 Task: Create an event for the gourmet dinner party.
Action: Mouse moved to (102, 119)
Screenshot: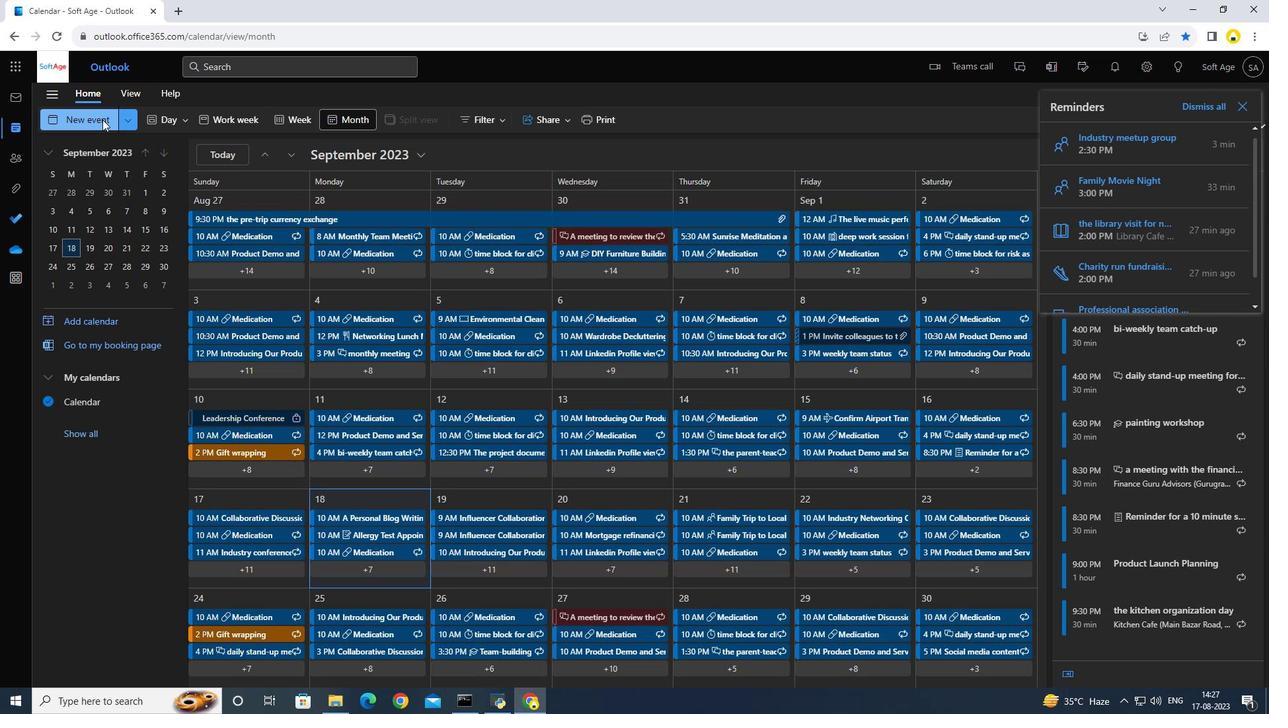 
Action: Mouse pressed left at (102, 119)
Screenshot: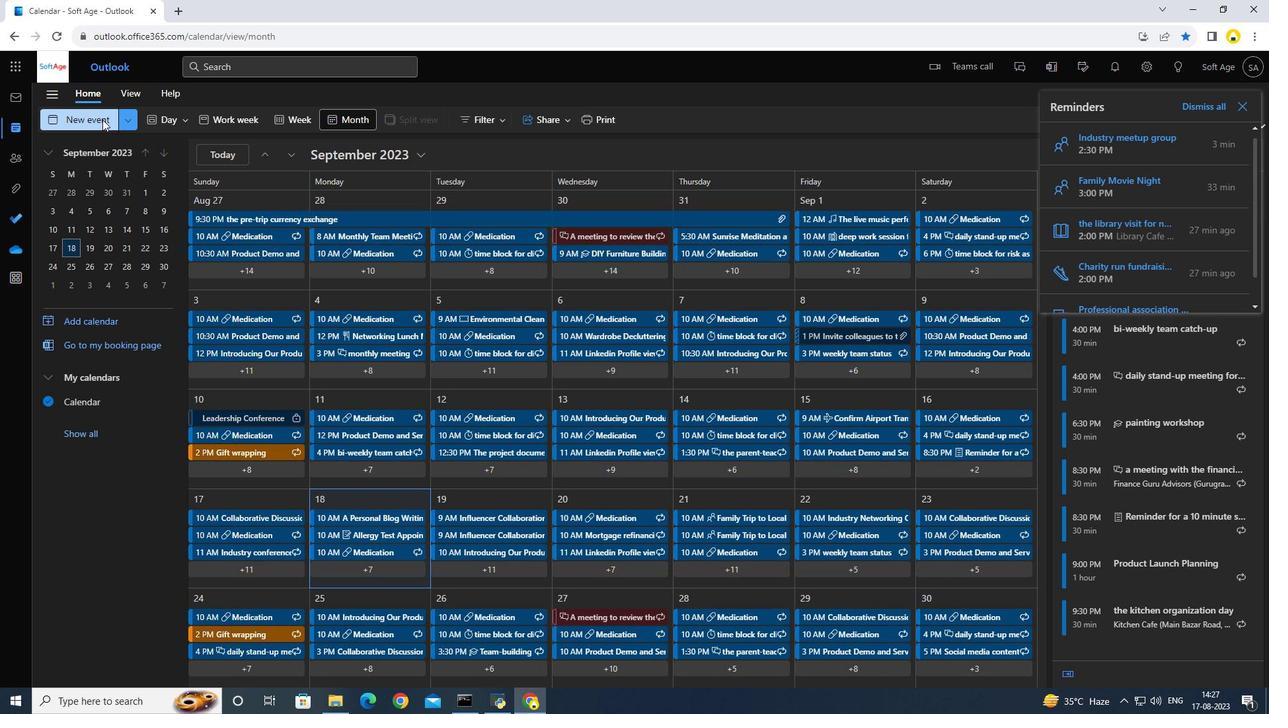 
Action: Mouse moved to (388, 201)
Screenshot: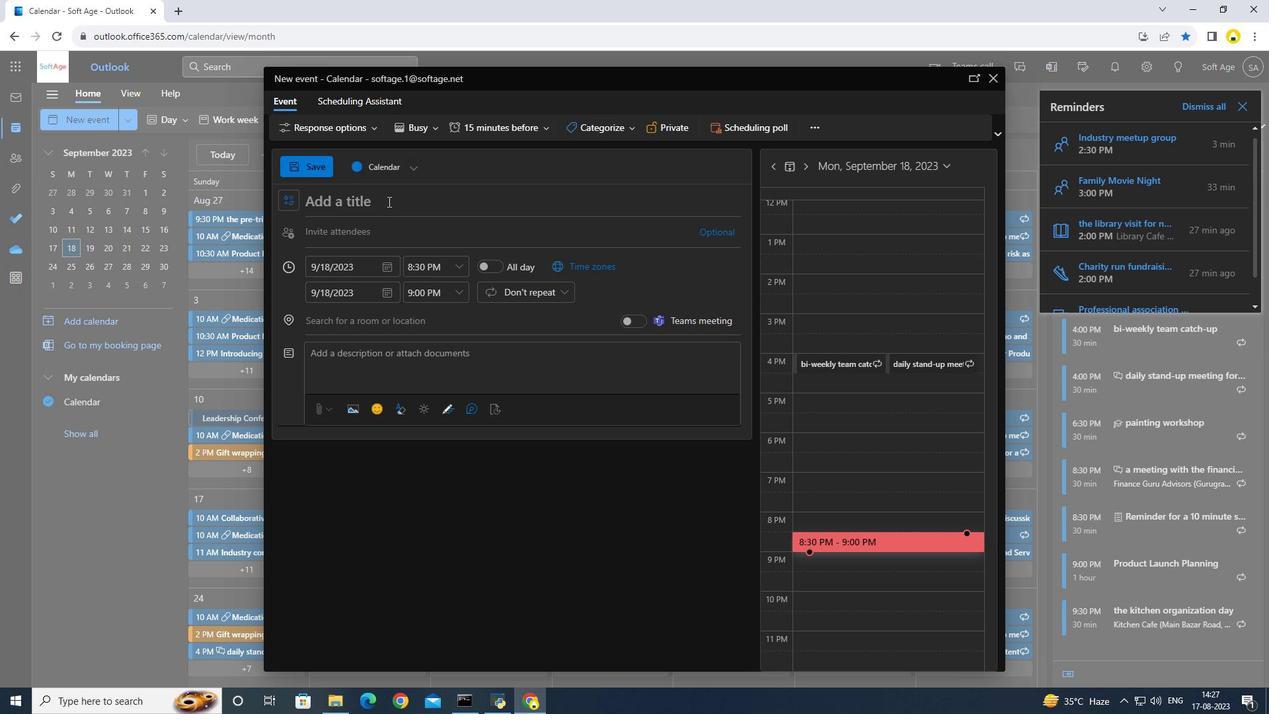 
Action: Key pressed <Key.caps_lock>G<Key.caps_lock>ourmet<Key.space><Key.caps_lock>D<Key.caps_lock>ii<Key.backspace>nner<Key.space>party
Screenshot: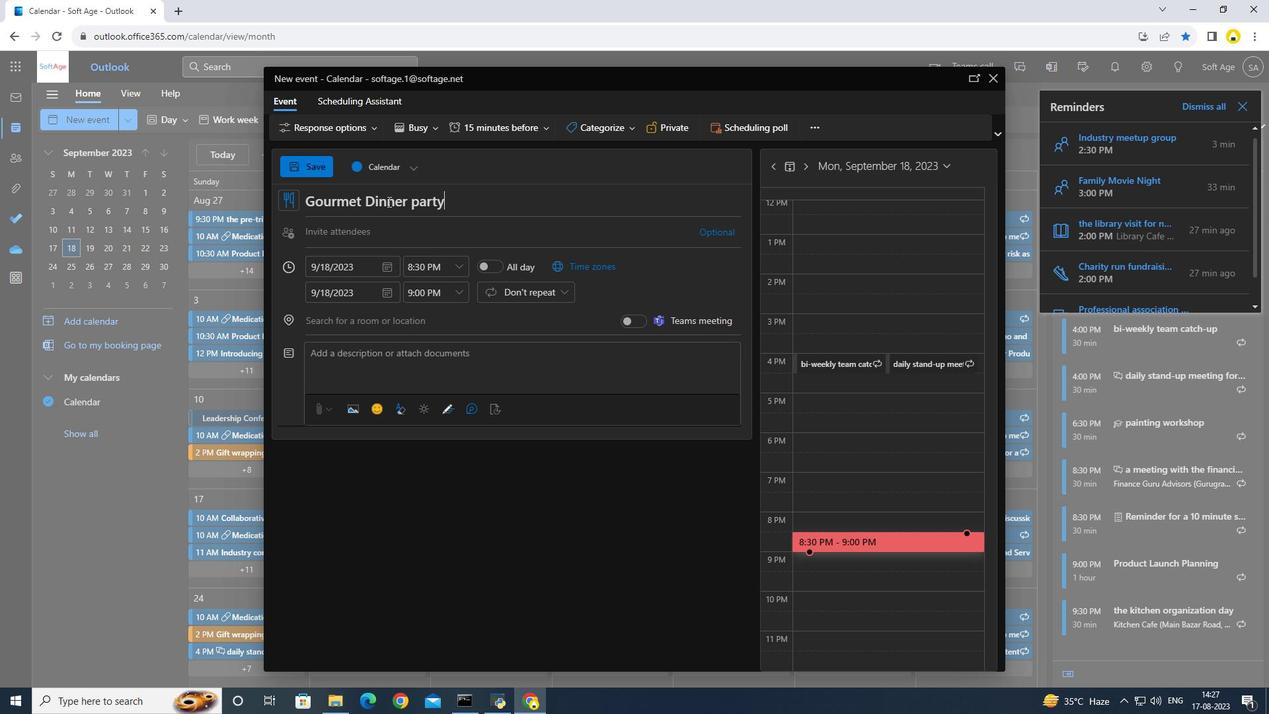 
Action: Mouse moved to (461, 273)
Screenshot: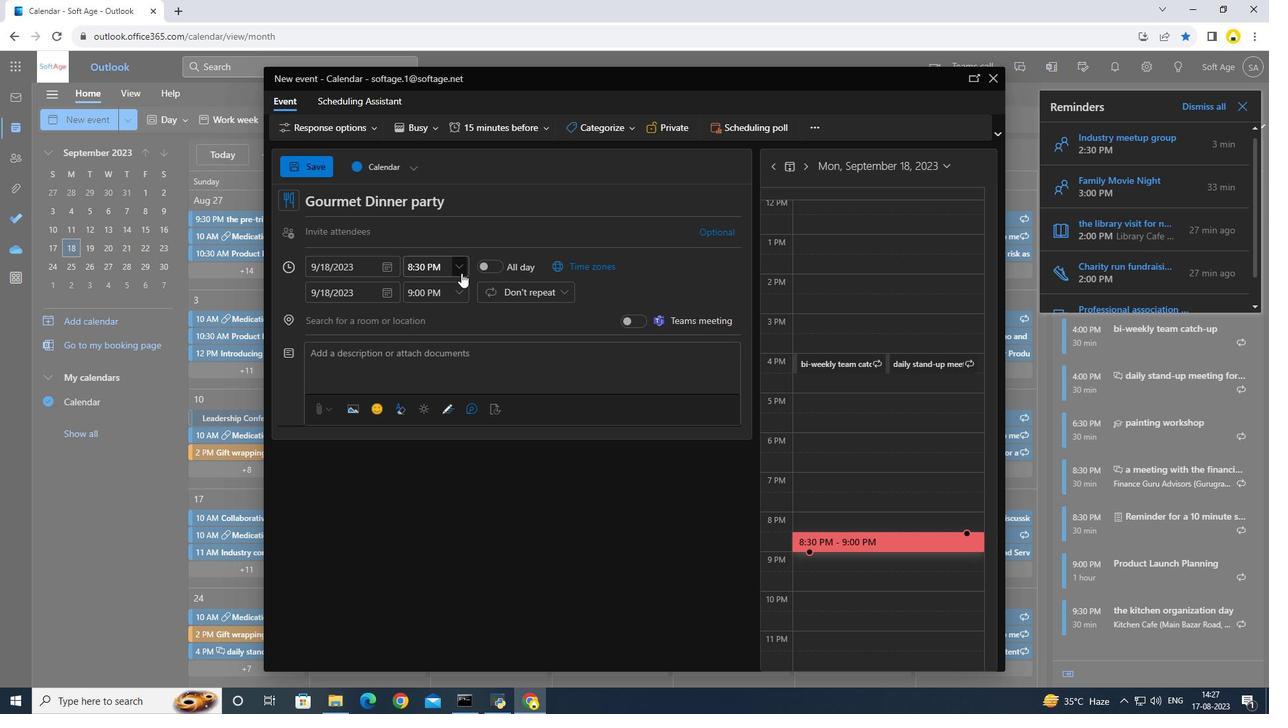 
Action: Mouse pressed left at (461, 273)
Screenshot: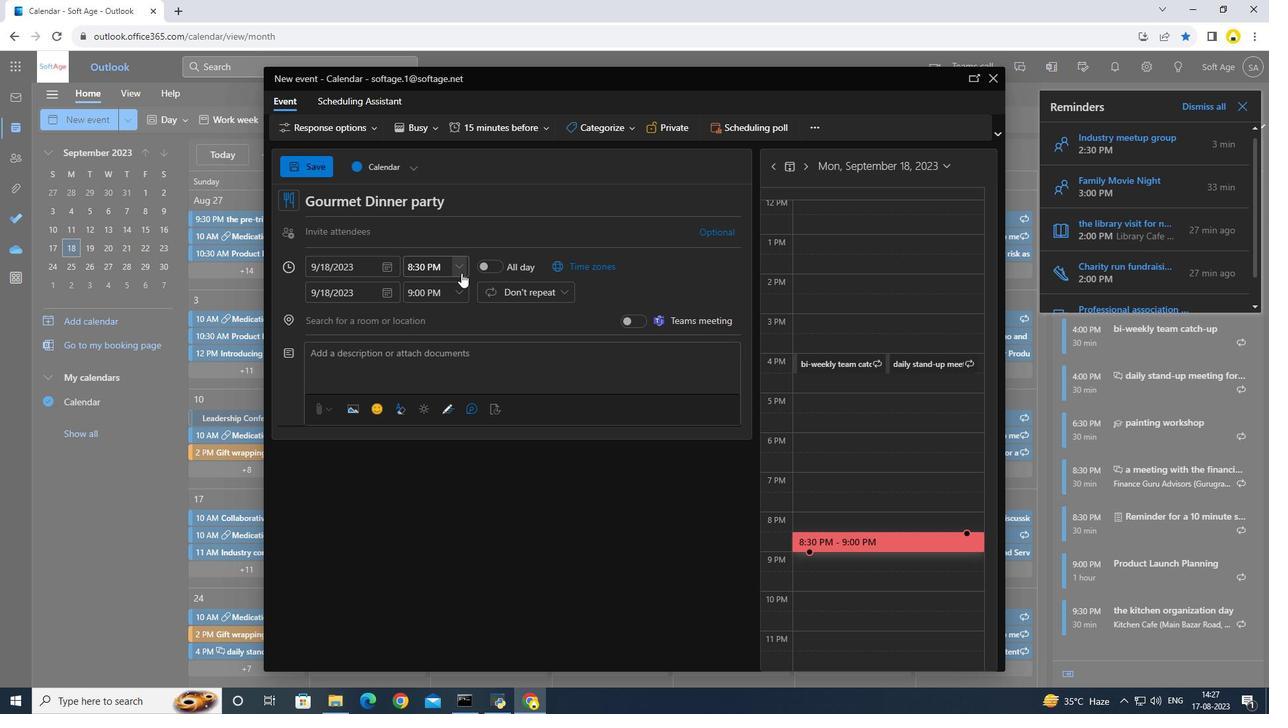 
Action: Mouse moved to (431, 328)
Screenshot: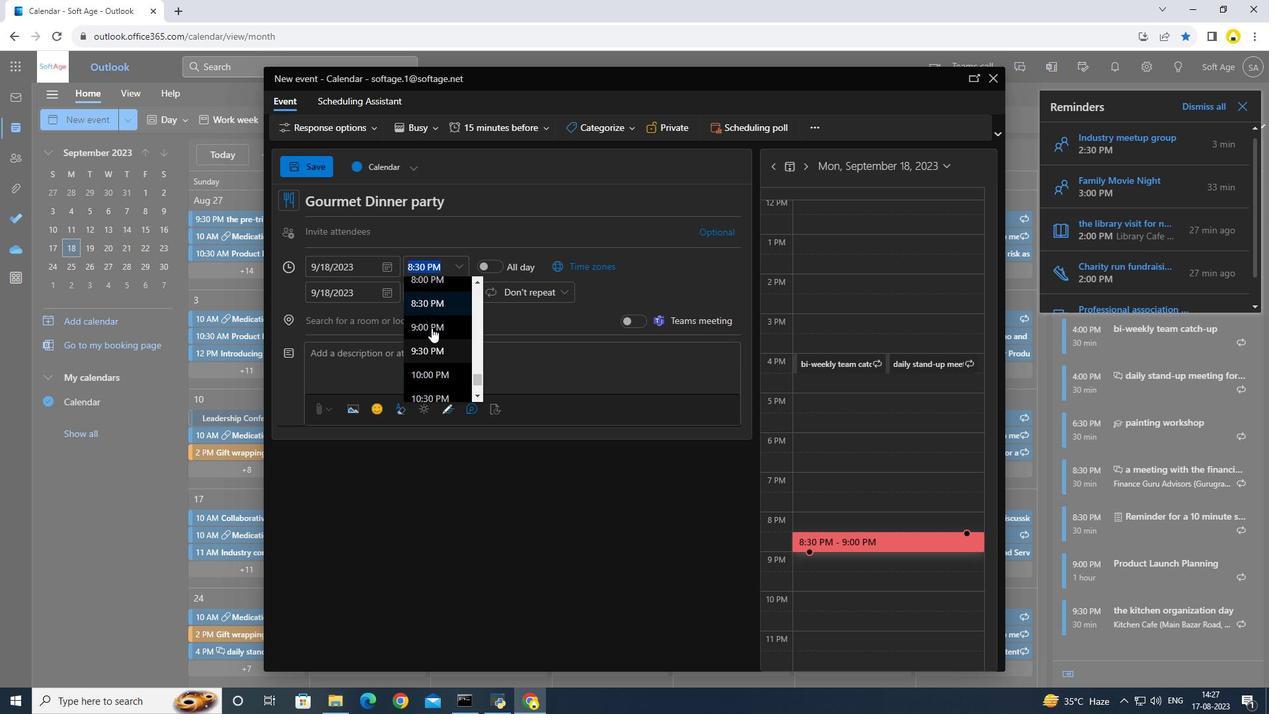 
Action: Mouse scrolled (431, 328) with delta (0, 0)
Screenshot: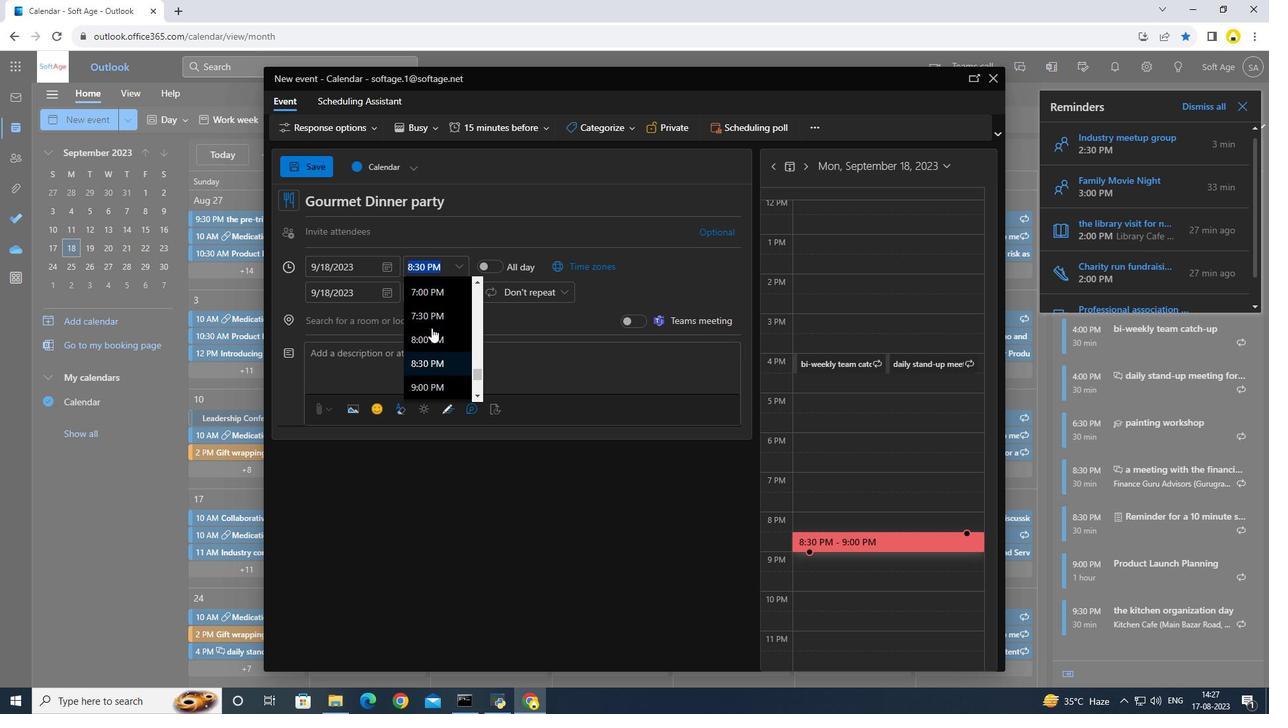 
Action: Mouse scrolled (431, 328) with delta (0, 0)
Screenshot: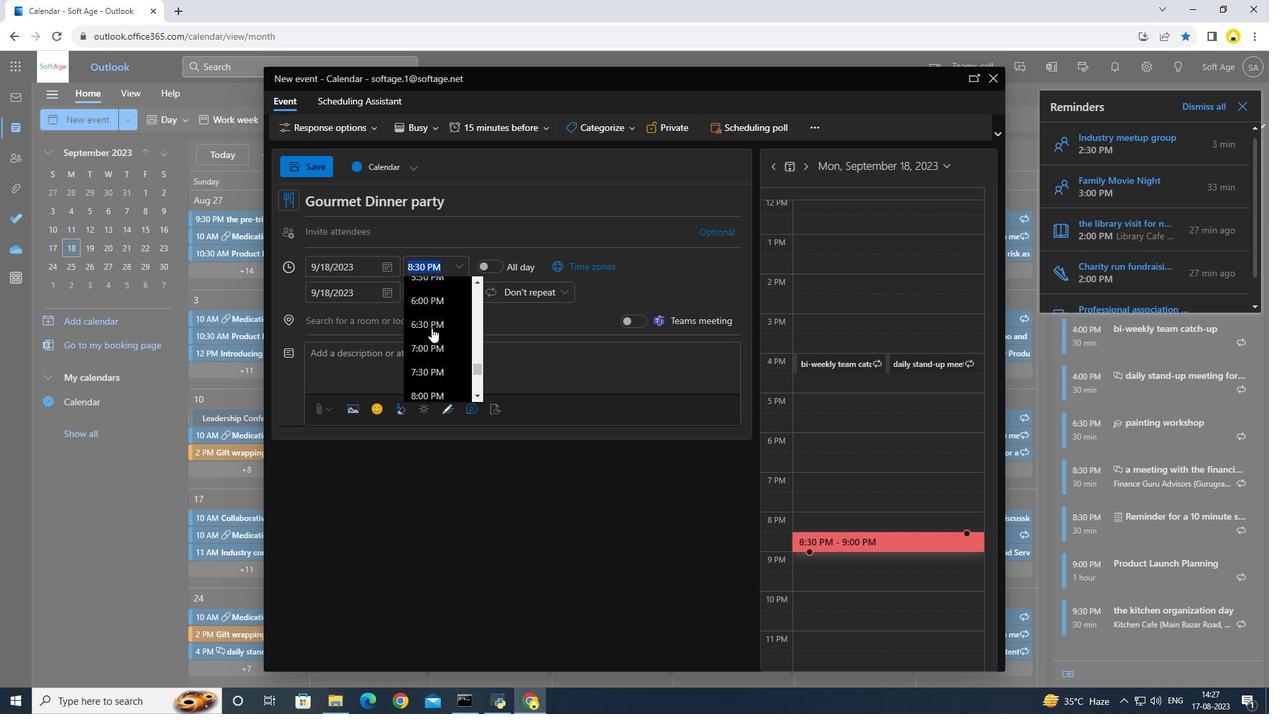
Action: Mouse moved to (410, 343)
Screenshot: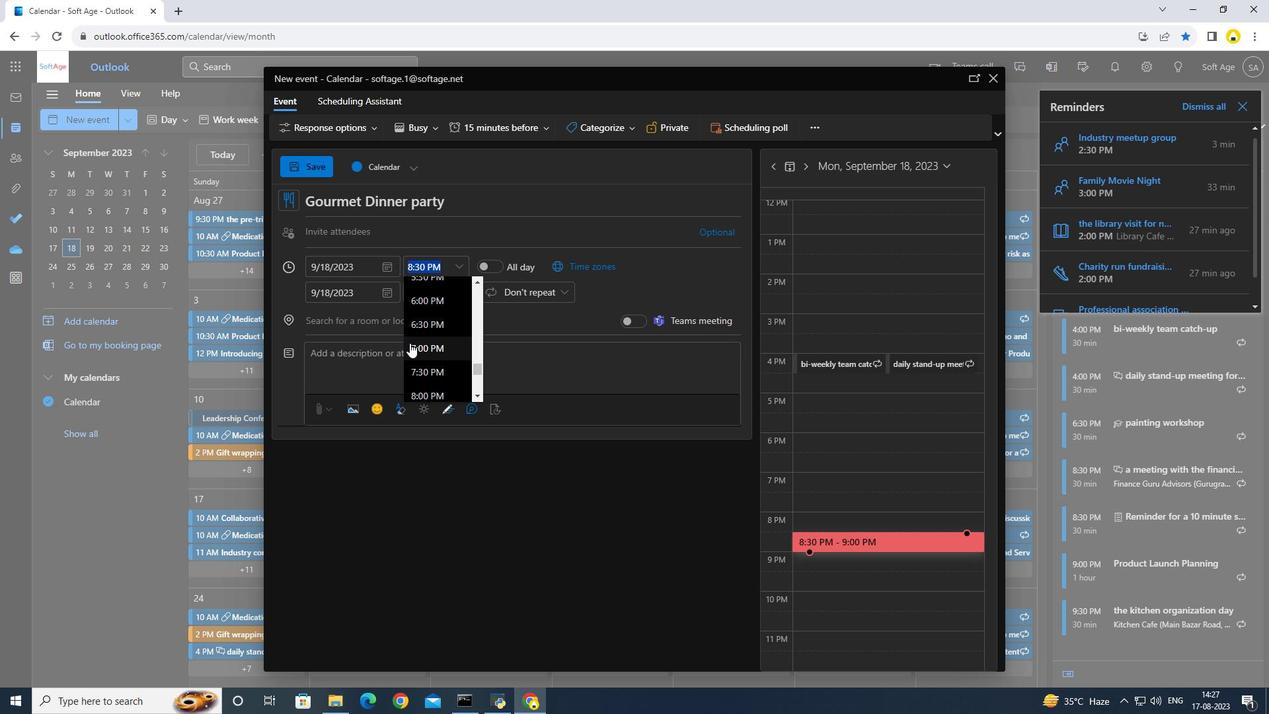 
Action: Mouse pressed left at (410, 343)
Screenshot: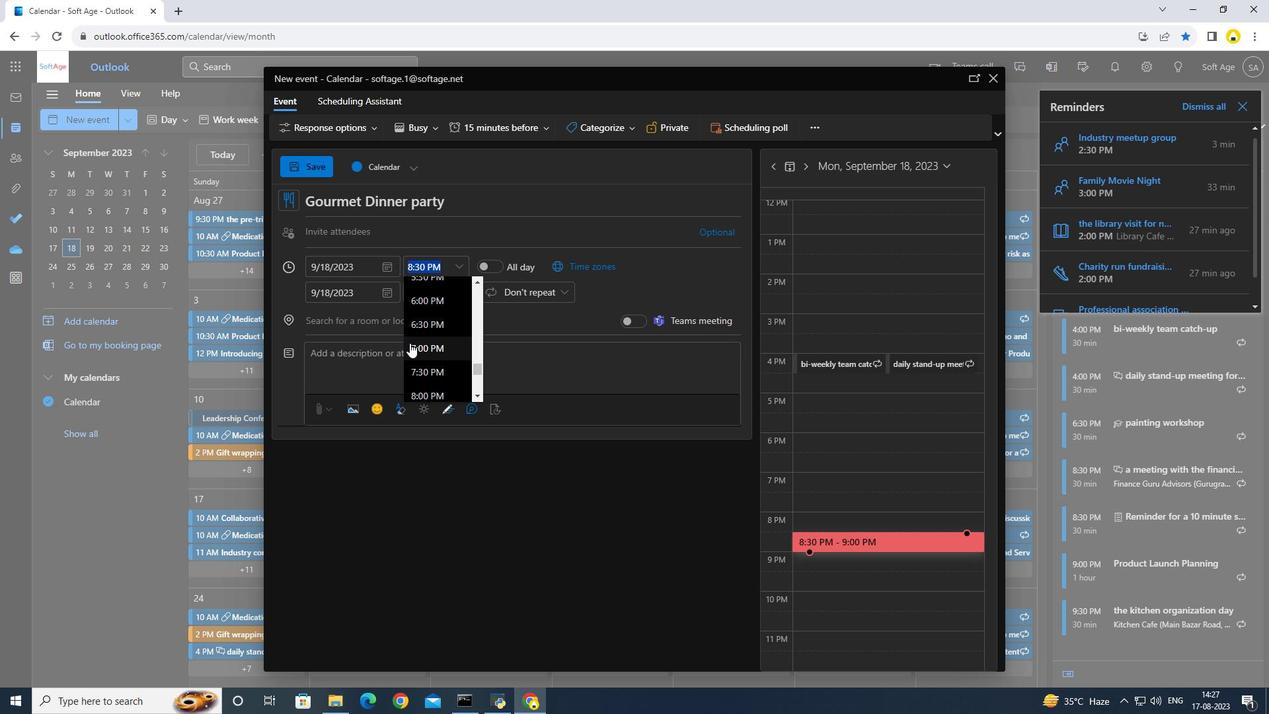 
Action: Mouse moved to (463, 271)
Screenshot: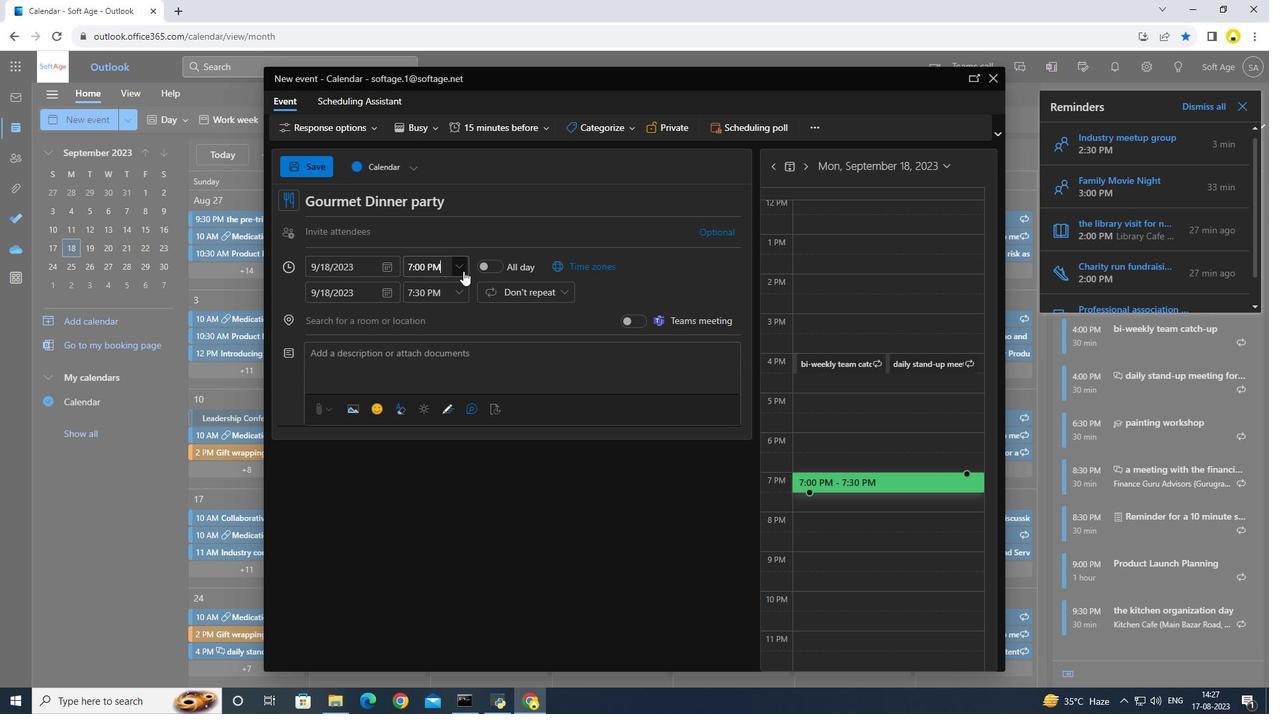 
Action: Mouse pressed left at (463, 271)
Screenshot: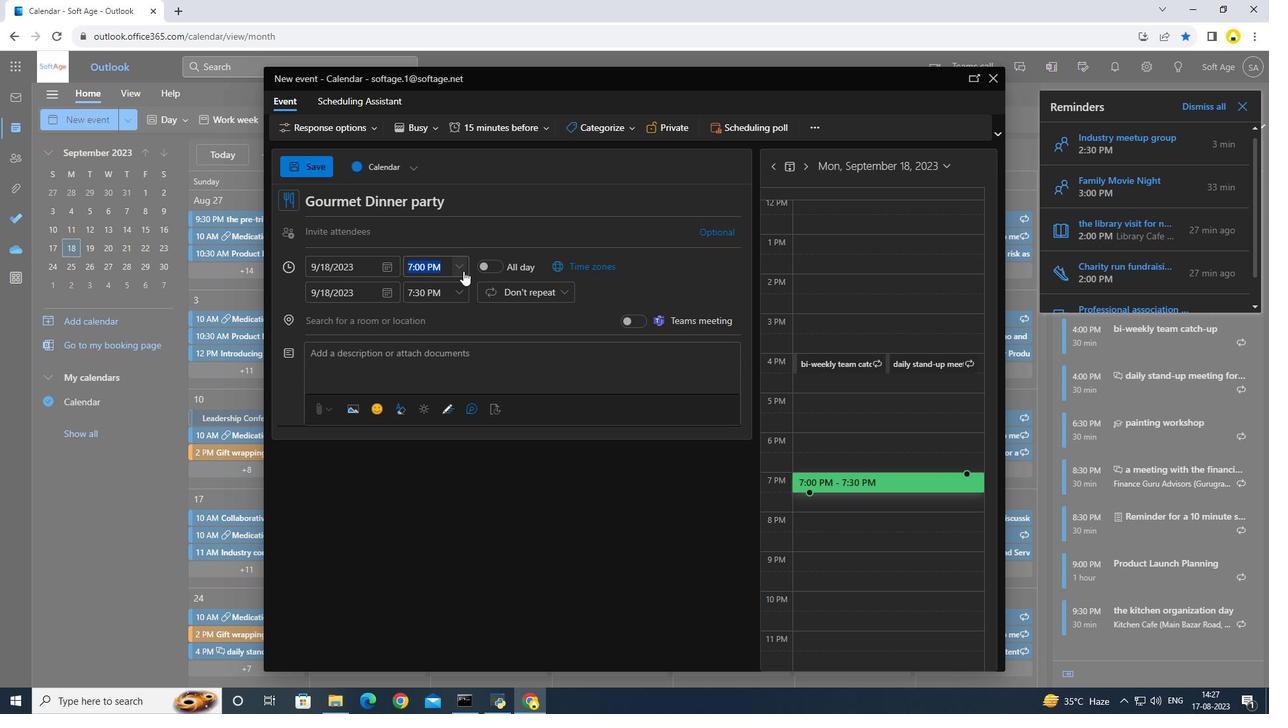 
Action: Mouse moved to (435, 296)
Screenshot: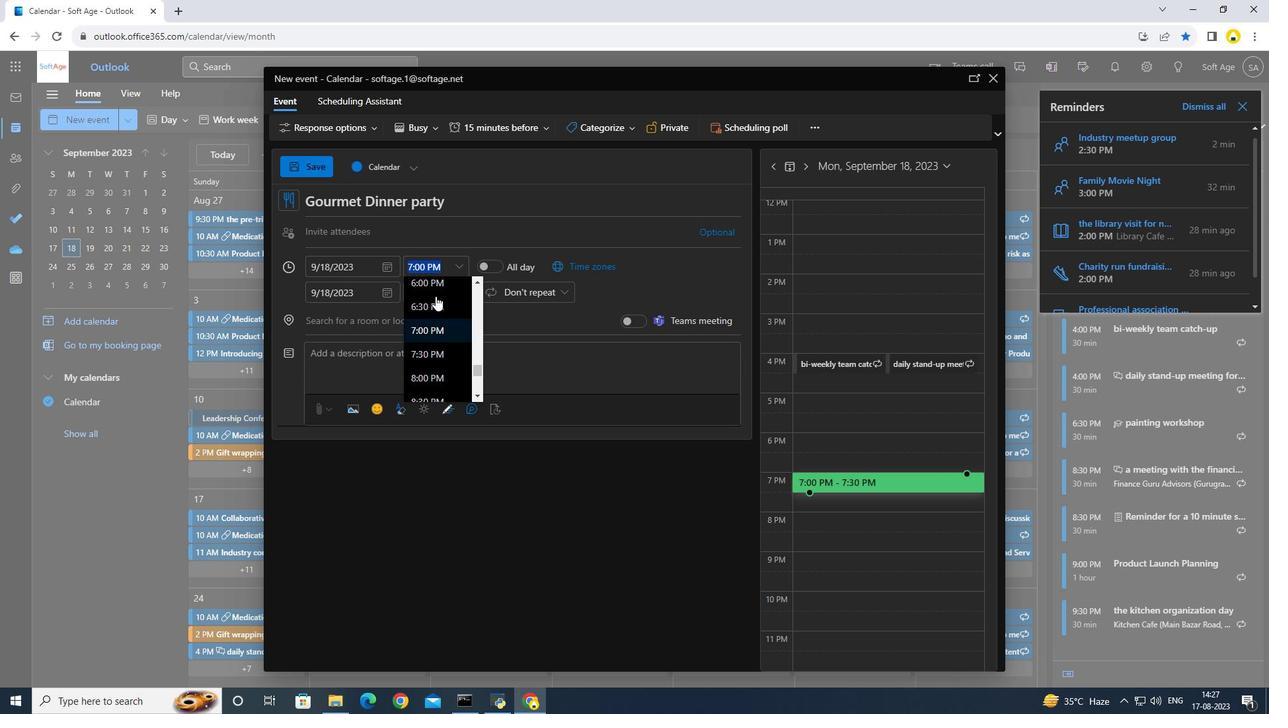 
Action: Mouse scrolled (435, 296) with delta (0, 0)
Screenshot: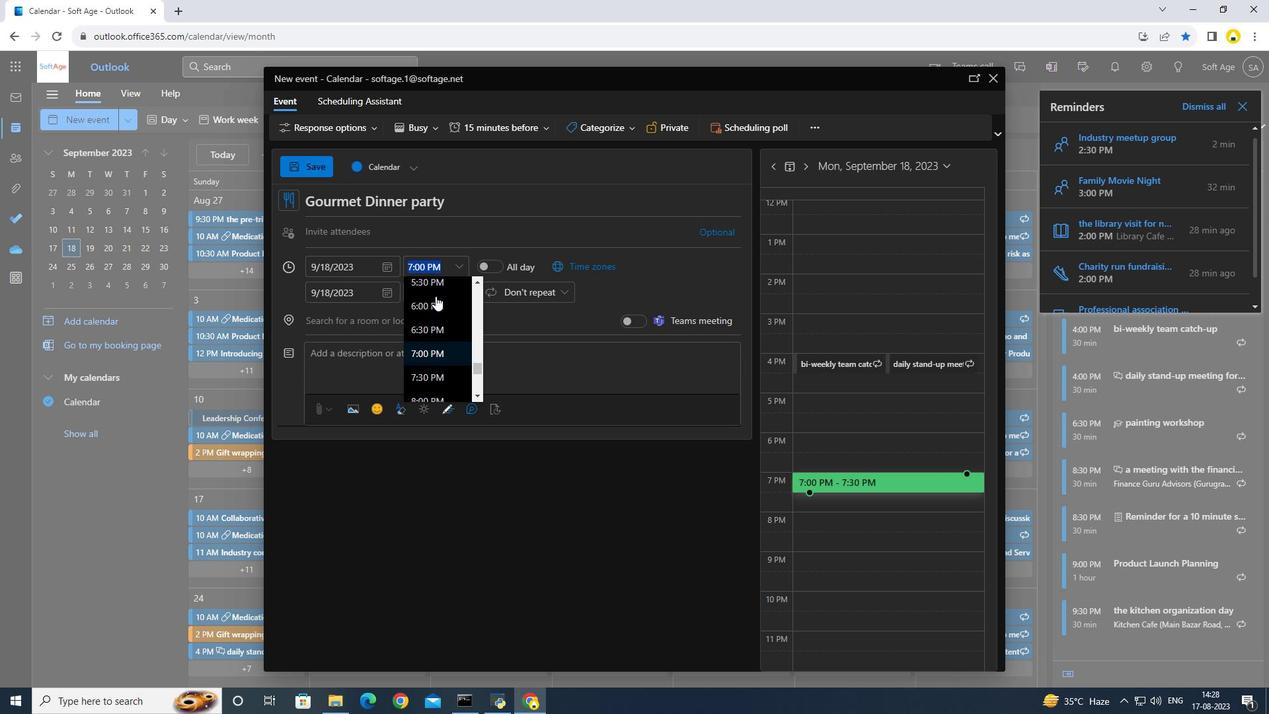 
Action: Mouse moved to (429, 323)
Screenshot: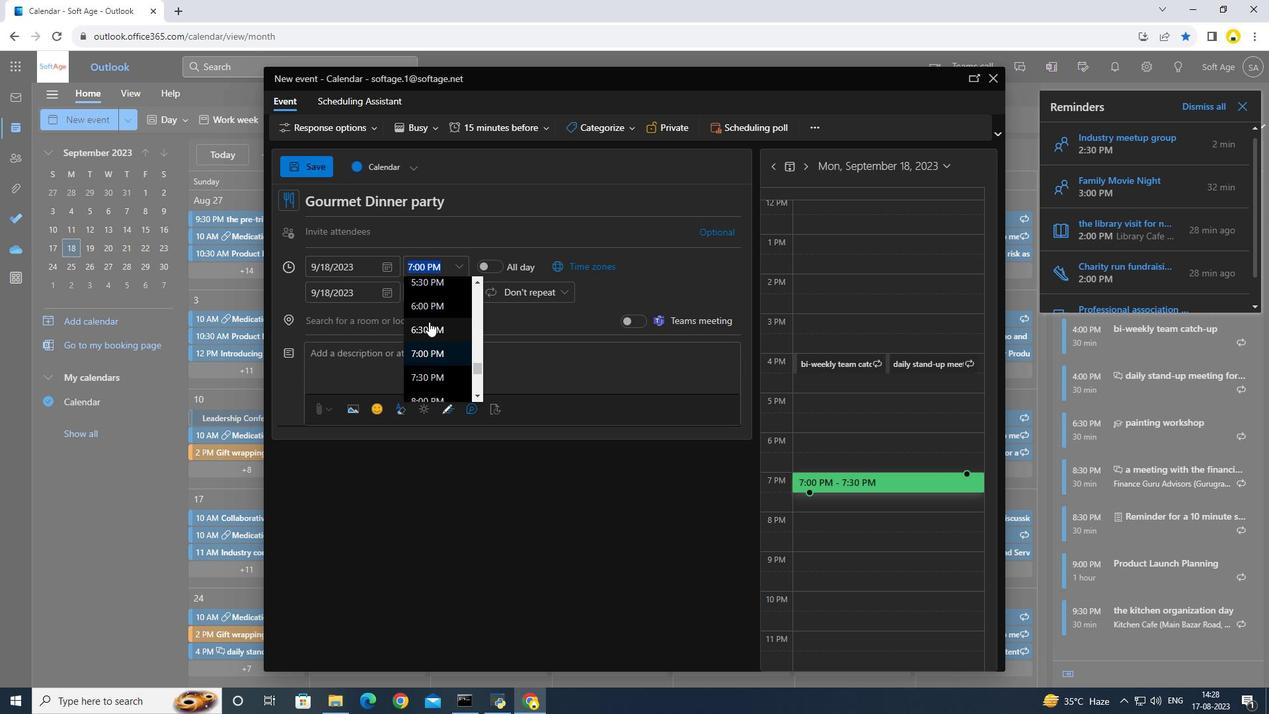 
Action: Mouse pressed left at (429, 323)
Screenshot: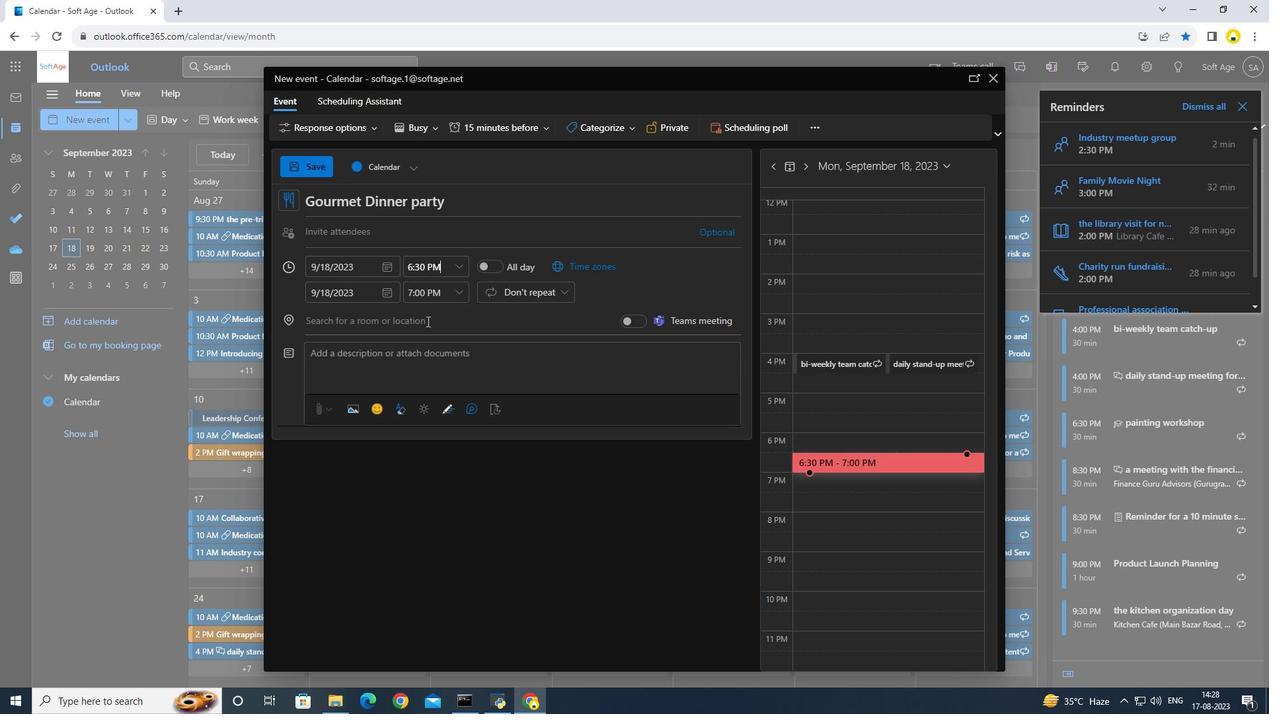 
Action: Mouse moved to (322, 169)
Screenshot: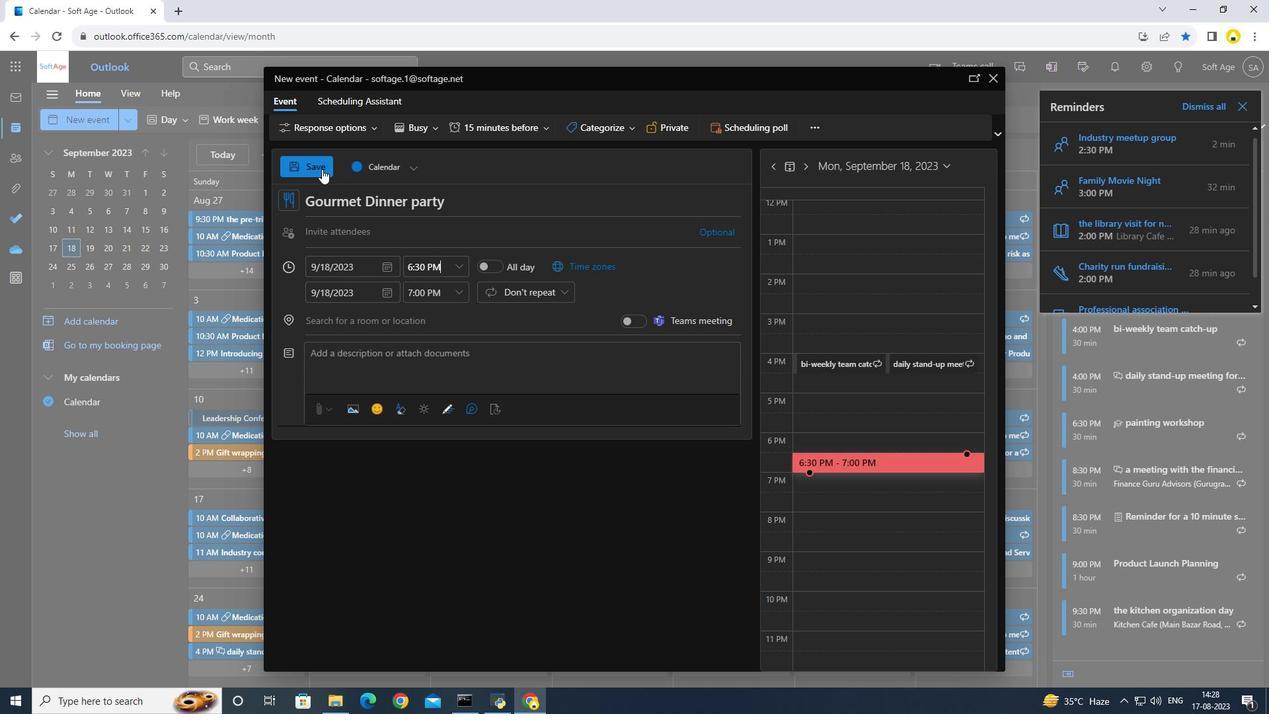 
Action: Mouse pressed left at (322, 169)
Screenshot: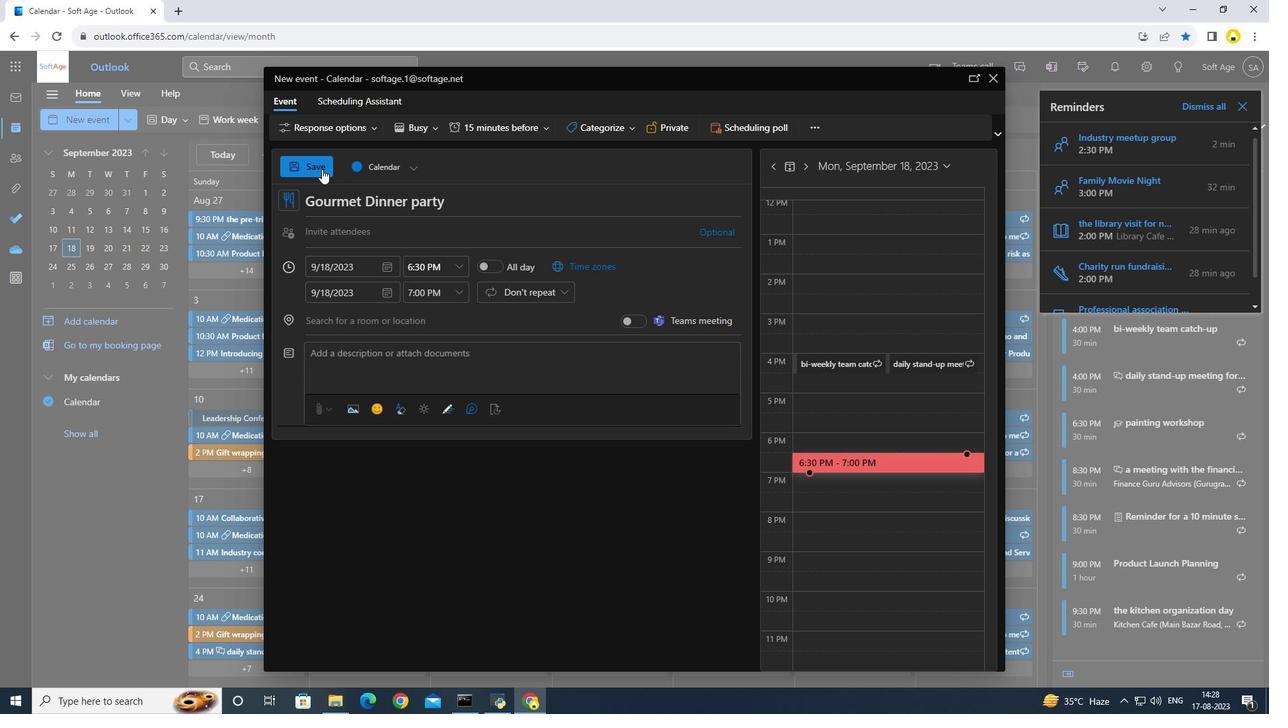
Action: Mouse moved to (327, 216)
Screenshot: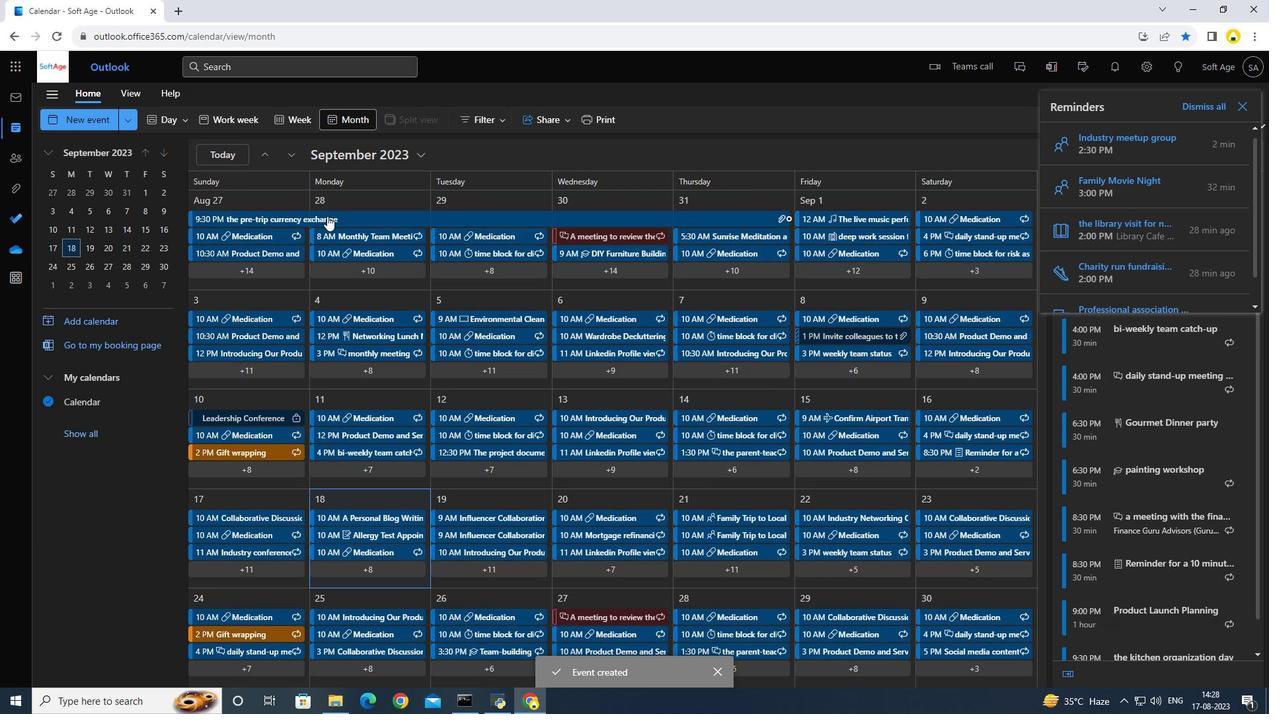 
